 Task: Look for products in the category "Hand Soap" from Saavy Naturals only.
Action: Mouse moved to (757, 288)
Screenshot: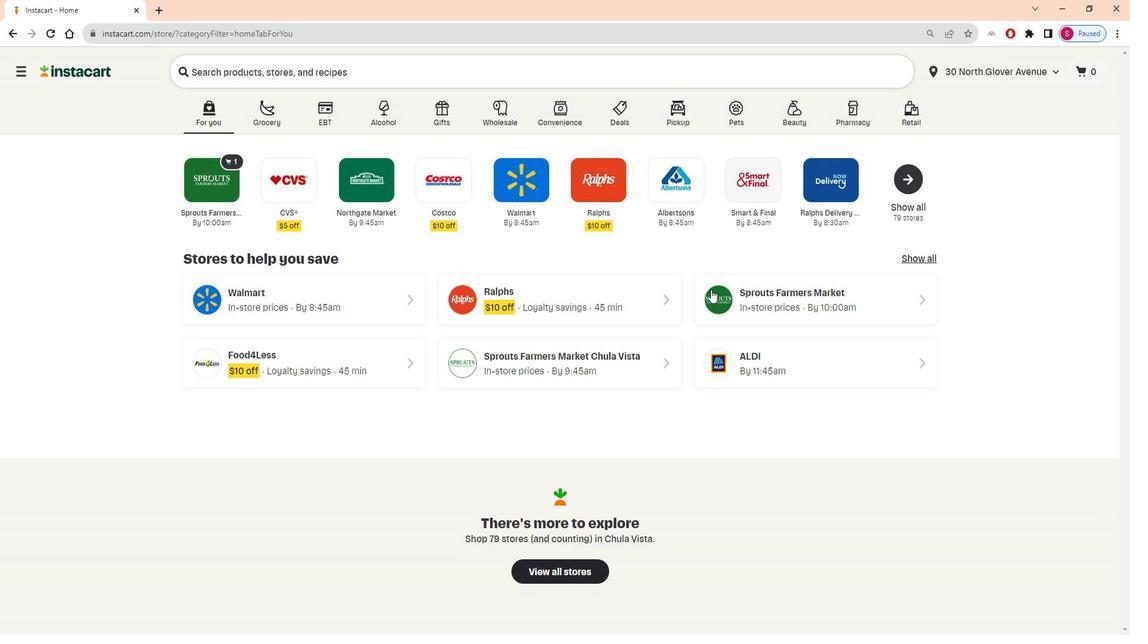 
Action: Mouse pressed left at (757, 288)
Screenshot: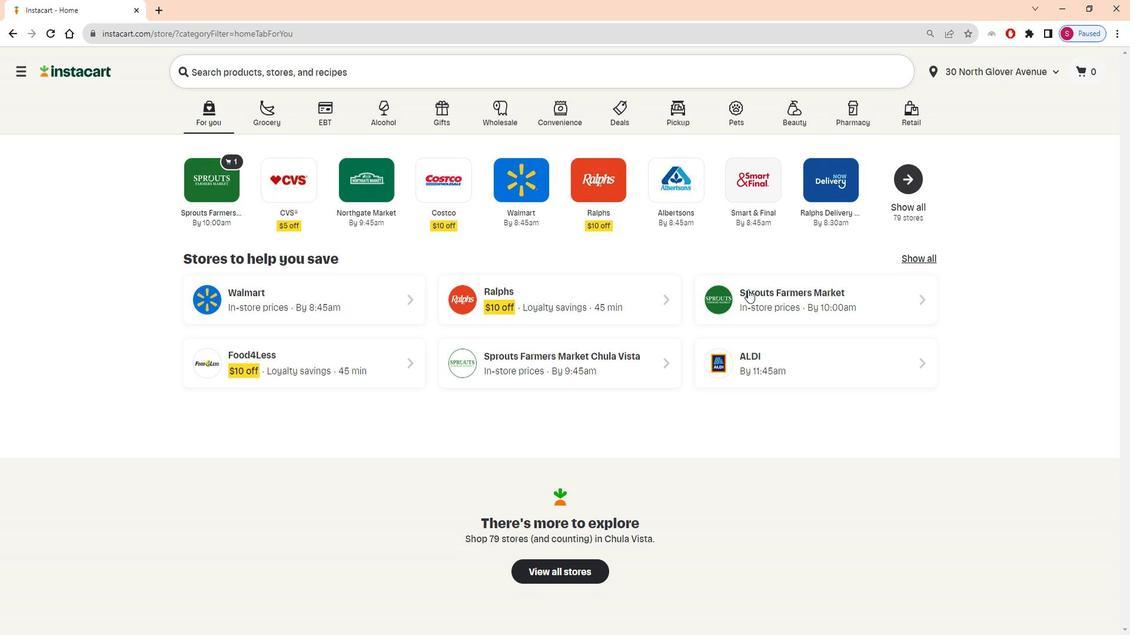 
Action: Mouse moved to (76, 339)
Screenshot: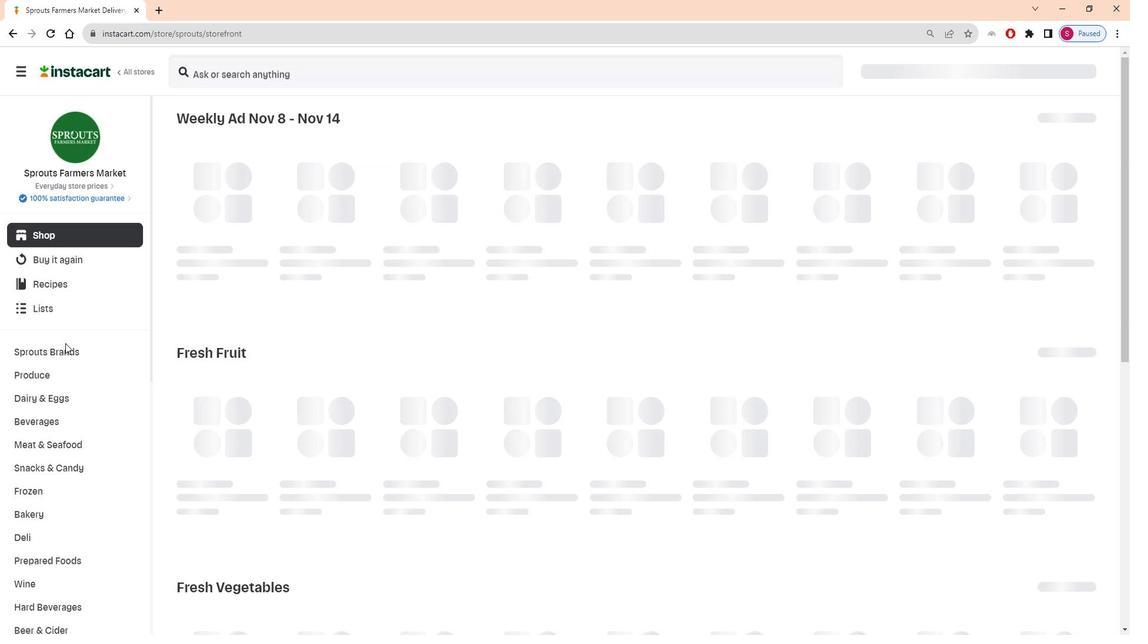 
Action: Mouse scrolled (76, 338) with delta (0, 0)
Screenshot: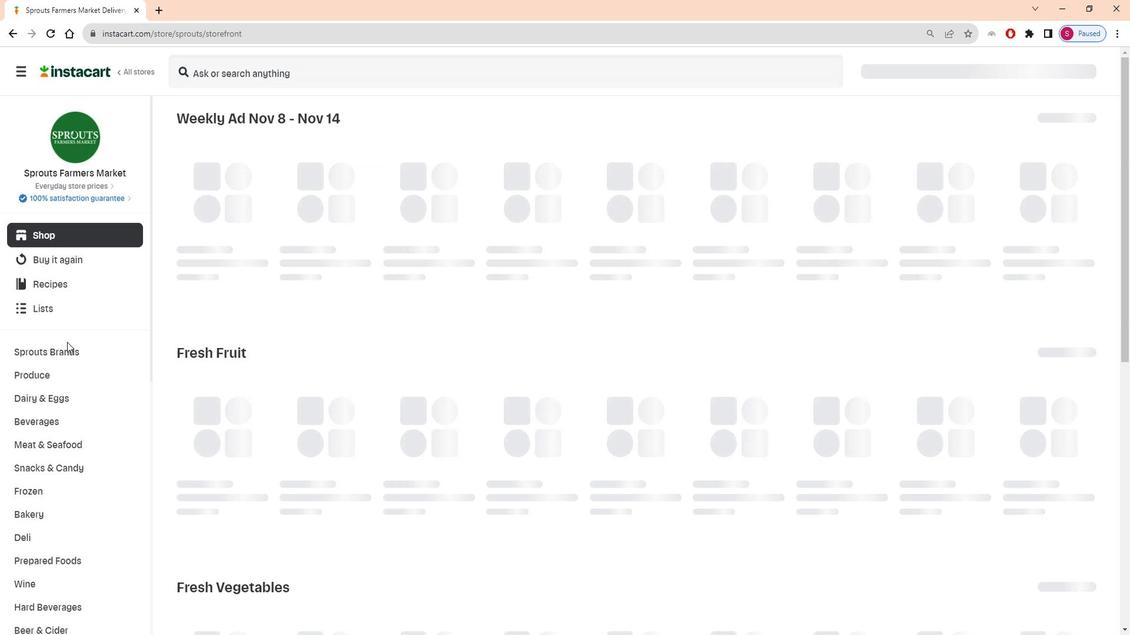 
Action: Mouse moved to (77, 339)
Screenshot: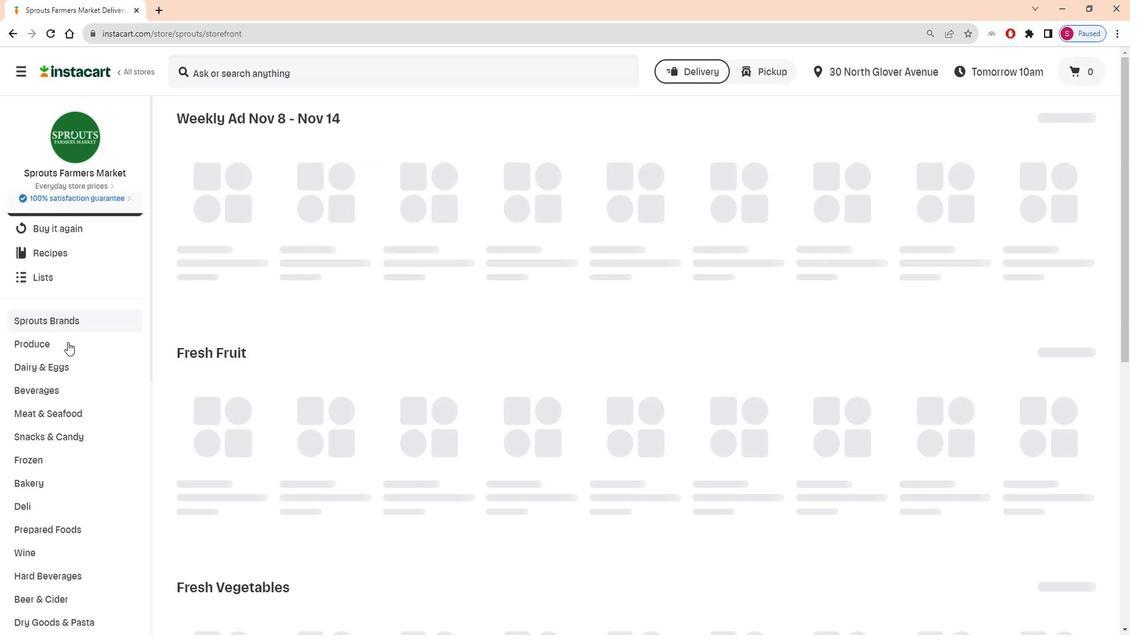 
Action: Mouse scrolled (77, 338) with delta (0, 0)
Screenshot: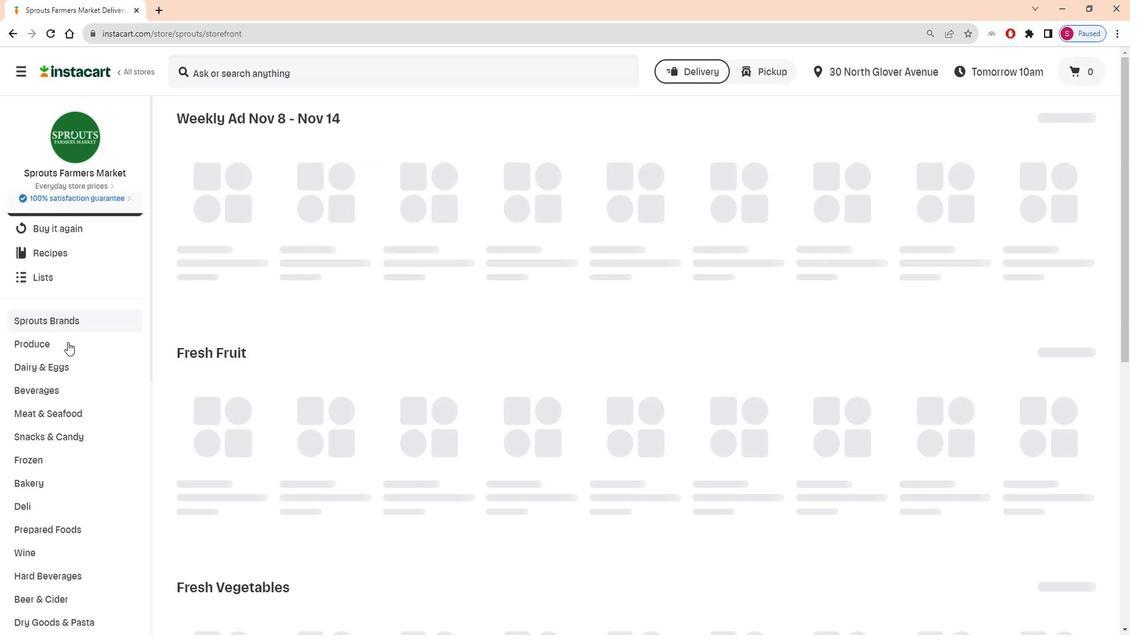 
Action: Mouse moved to (78, 339)
Screenshot: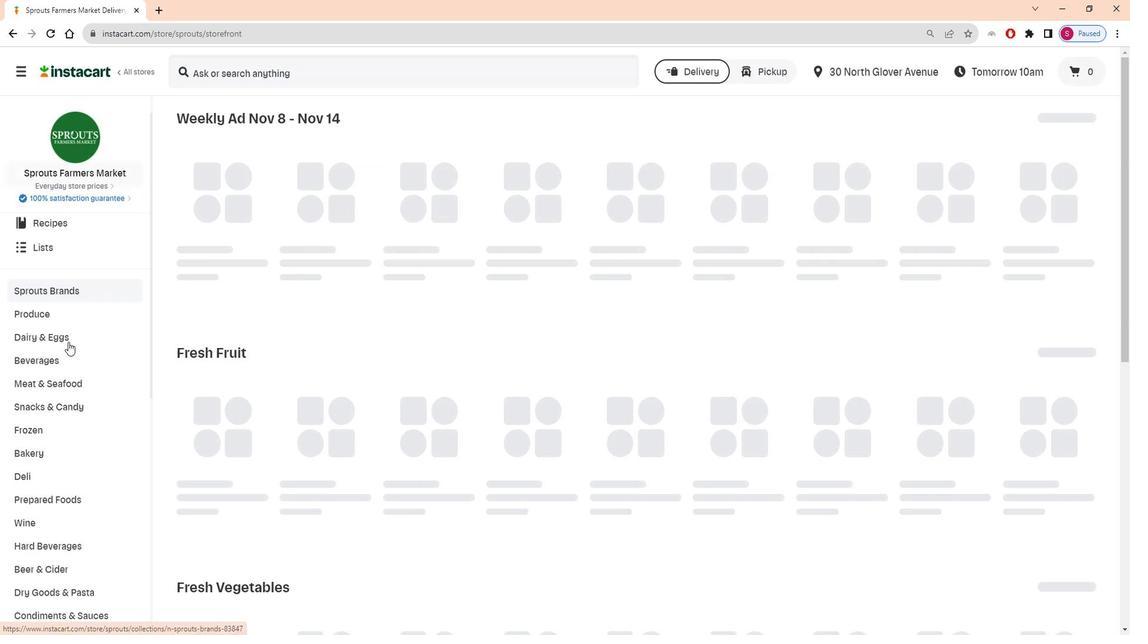 
Action: Mouse scrolled (78, 338) with delta (0, 0)
Screenshot: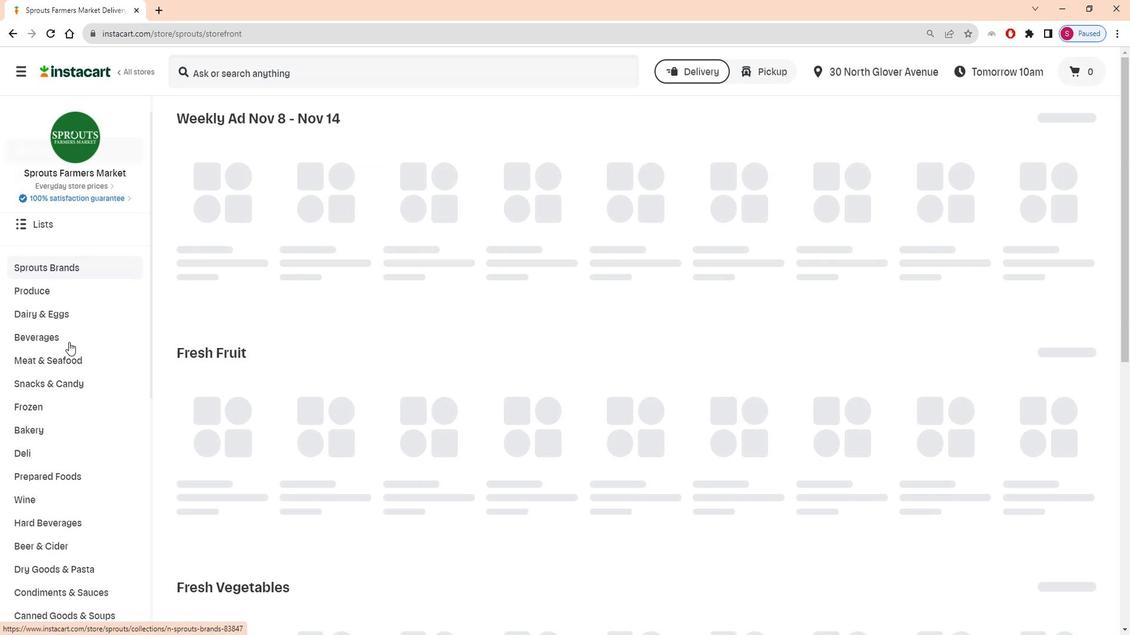 
Action: Mouse moved to (78, 339)
Screenshot: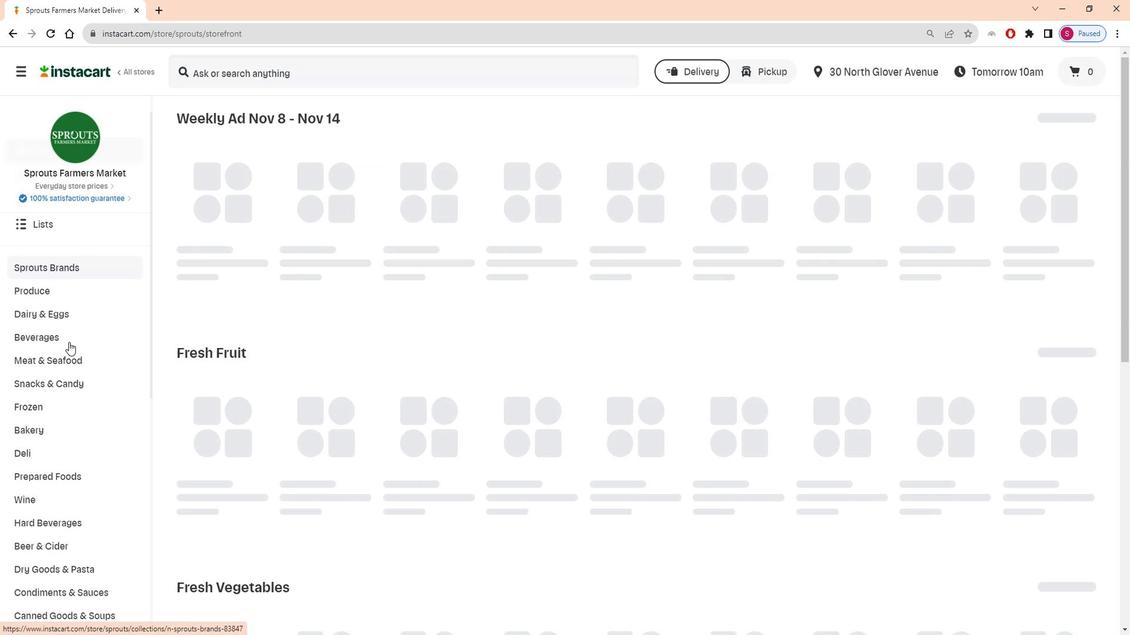 
Action: Mouse scrolled (78, 338) with delta (0, 0)
Screenshot: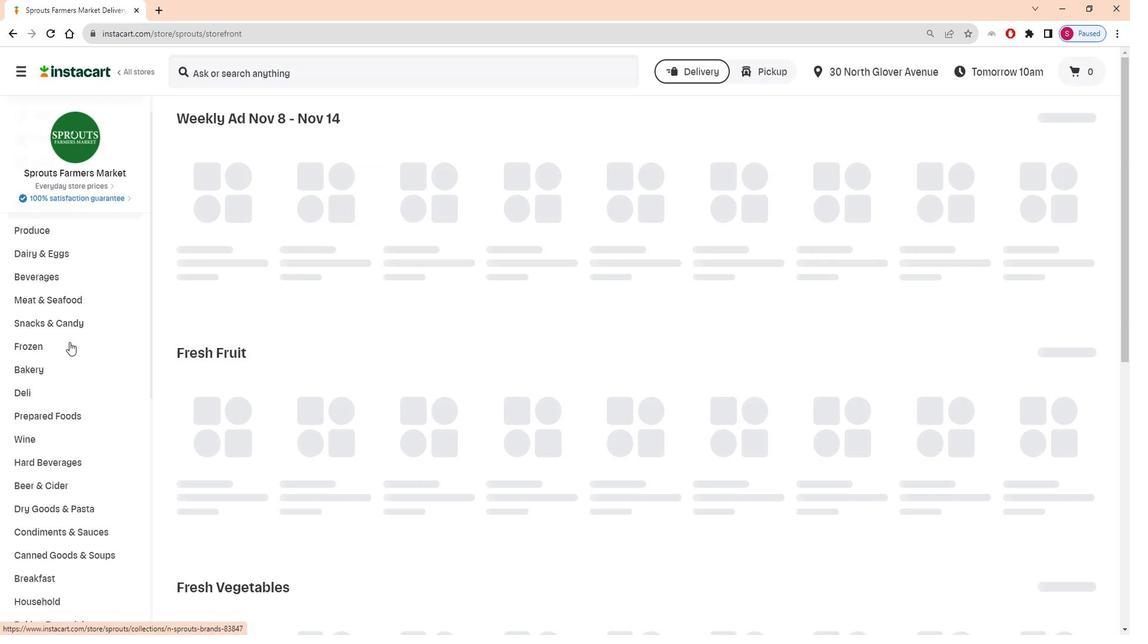 
Action: Mouse moved to (79, 339)
Screenshot: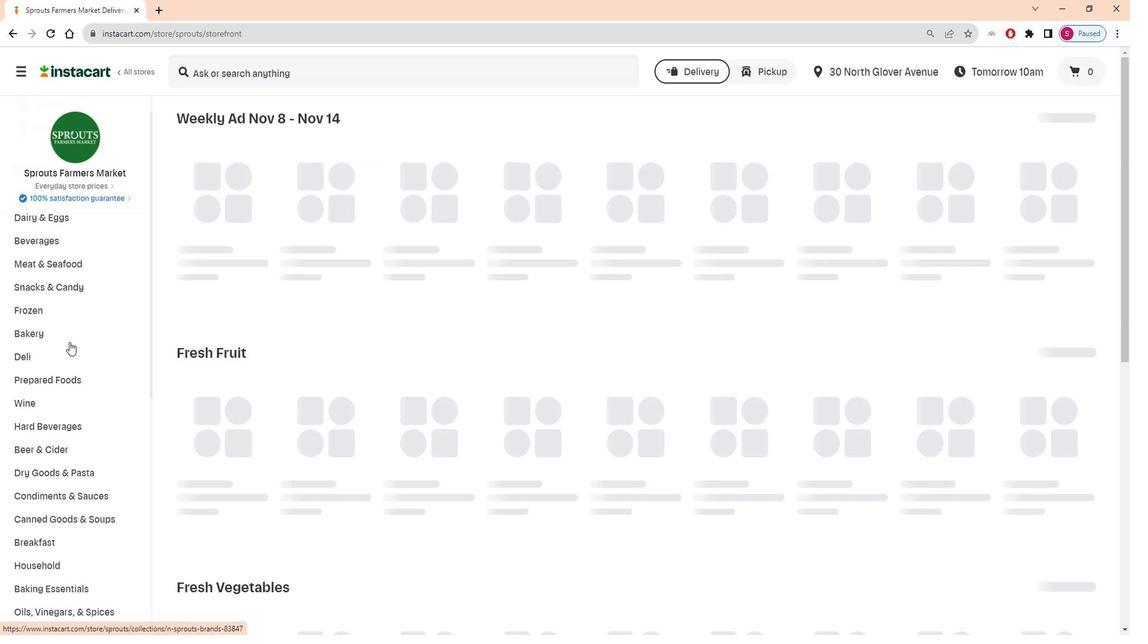 
Action: Mouse scrolled (79, 338) with delta (0, 0)
Screenshot: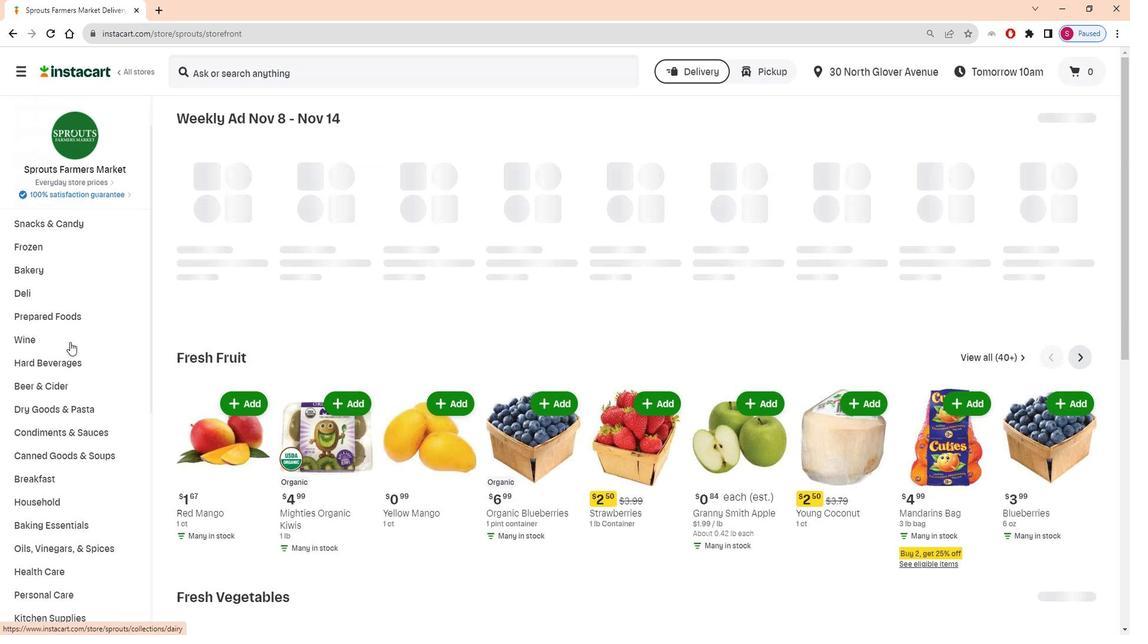 
Action: Mouse moved to (81, 340)
Screenshot: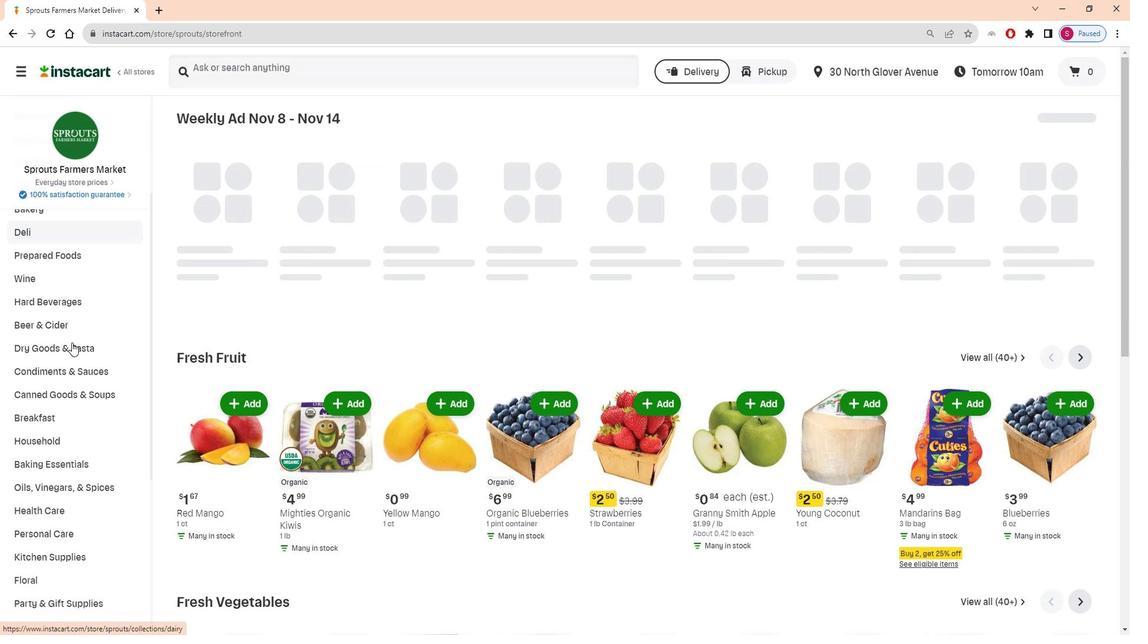 
Action: Mouse scrolled (81, 339) with delta (0, 0)
Screenshot: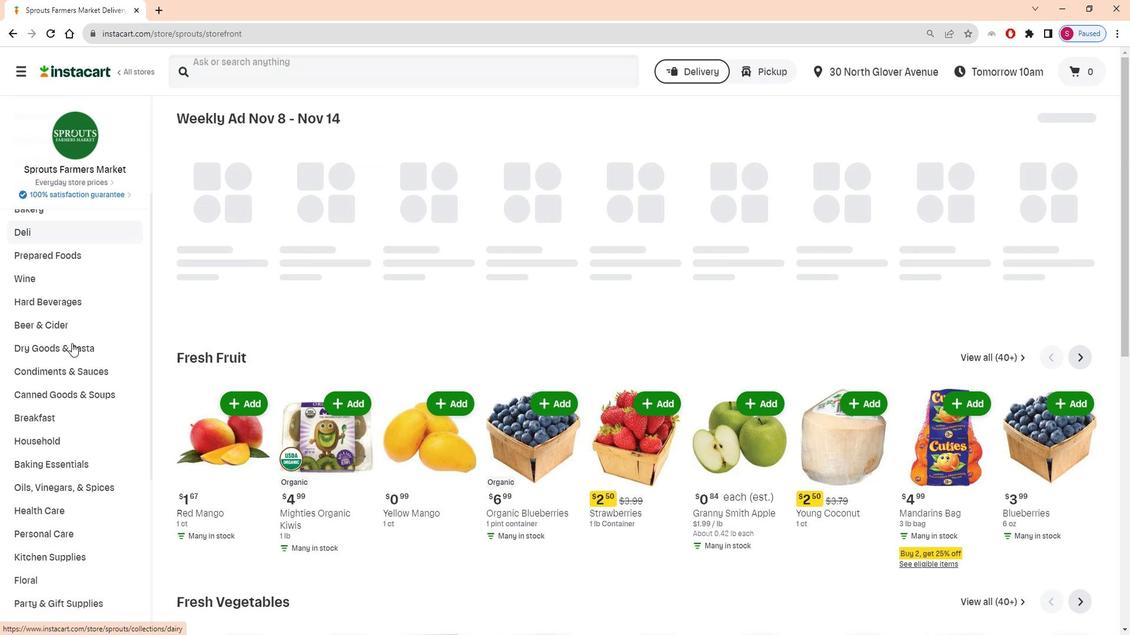
Action: Mouse moved to (74, 468)
Screenshot: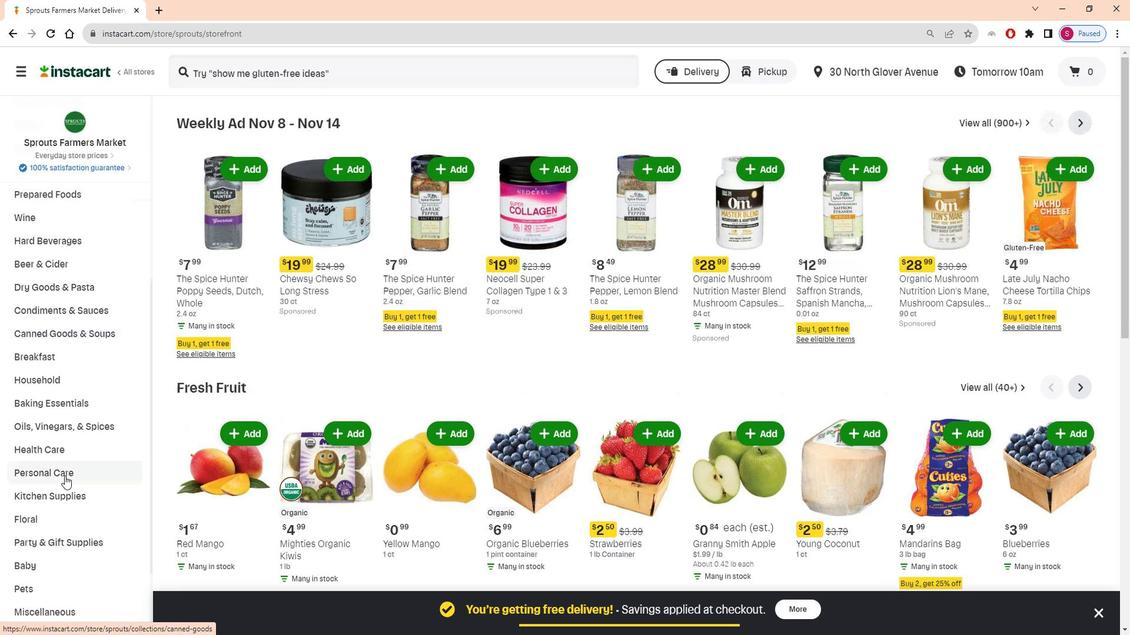 
Action: Mouse pressed left at (74, 468)
Screenshot: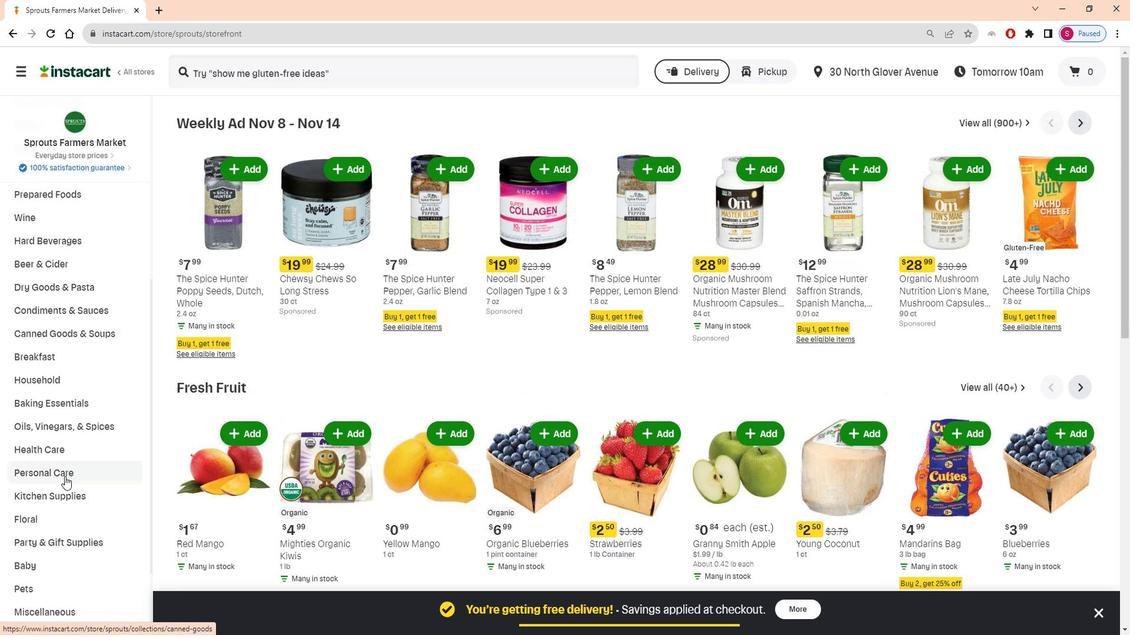 
Action: Mouse moved to (298, 161)
Screenshot: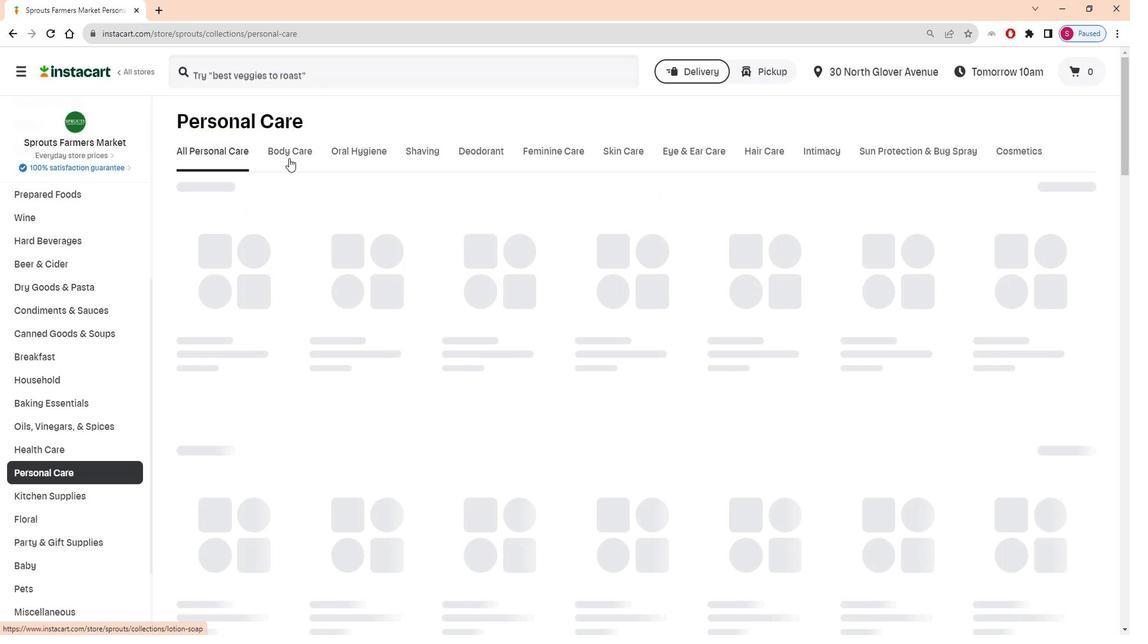 
Action: Mouse pressed left at (298, 161)
Screenshot: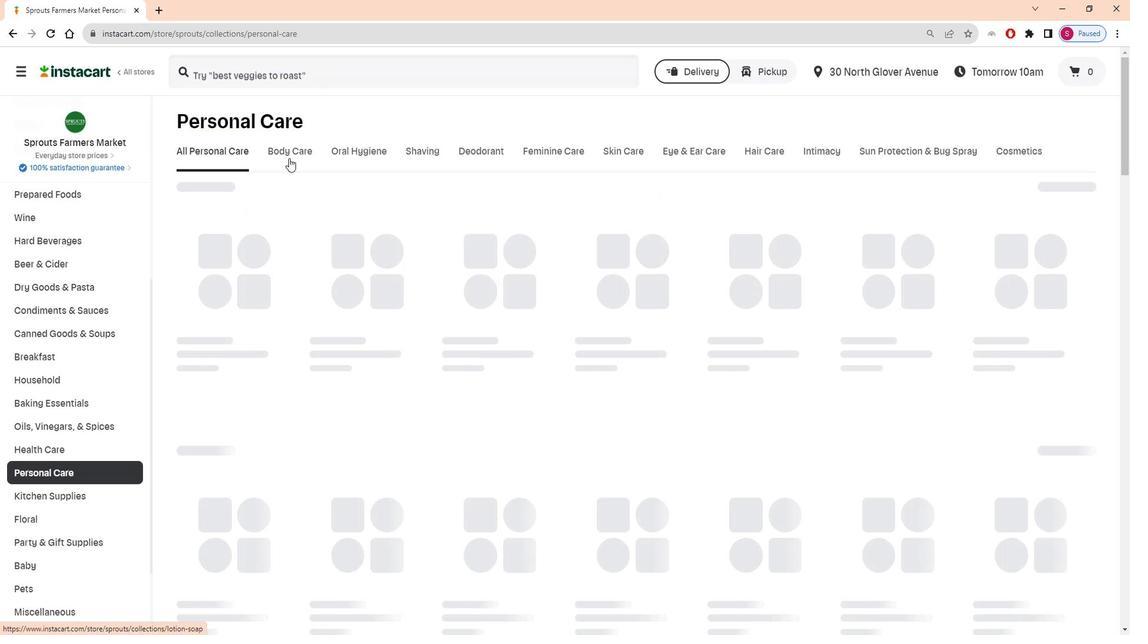 
Action: Mouse moved to (387, 193)
Screenshot: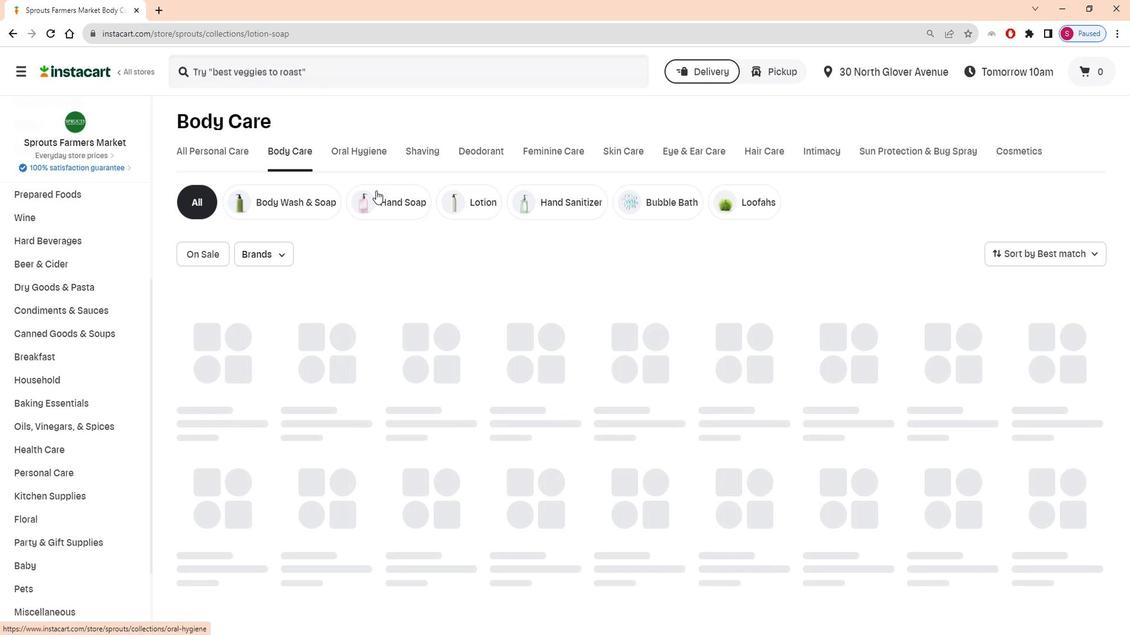 
Action: Mouse pressed left at (387, 193)
Screenshot: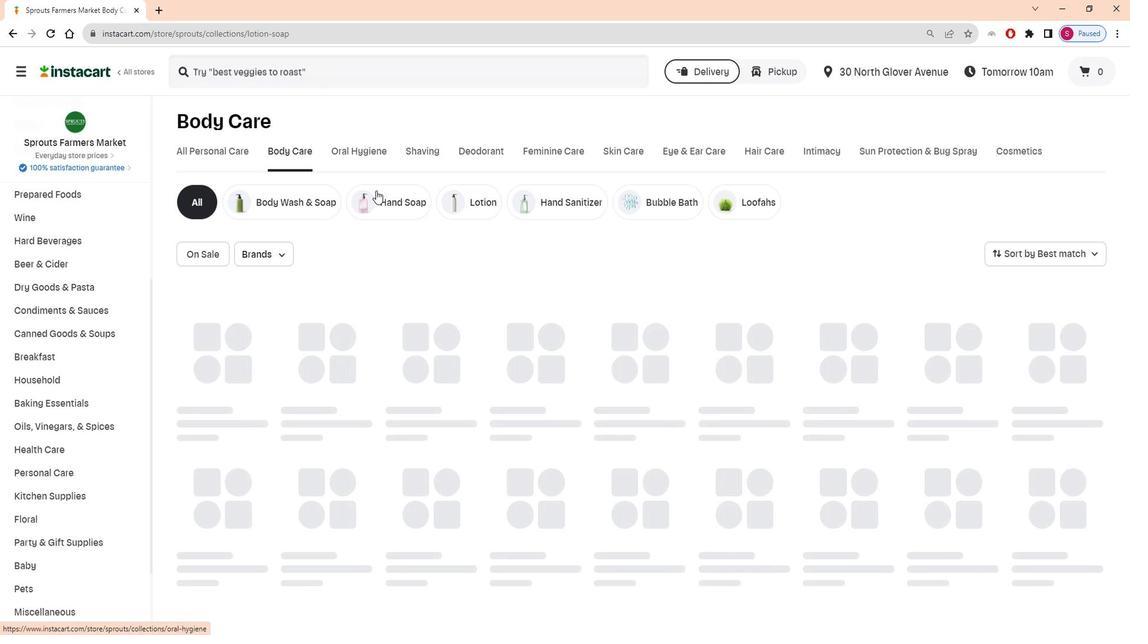 
Action: Mouse moved to (293, 249)
Screenshot: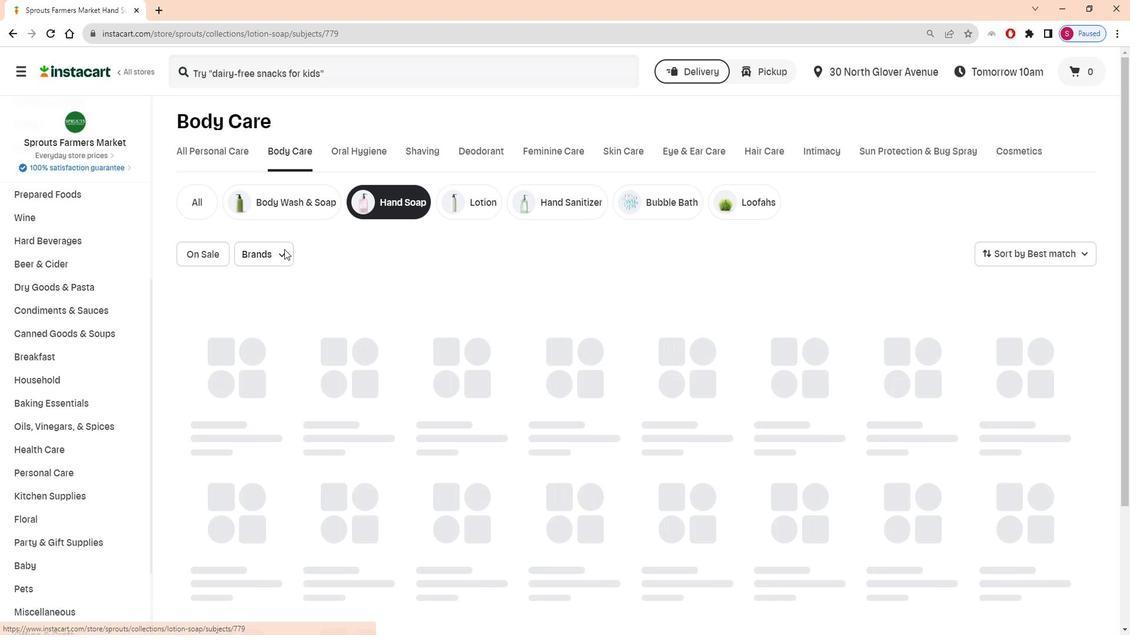 
Action: Mouse pressed left at (293, 249)
Screenshot: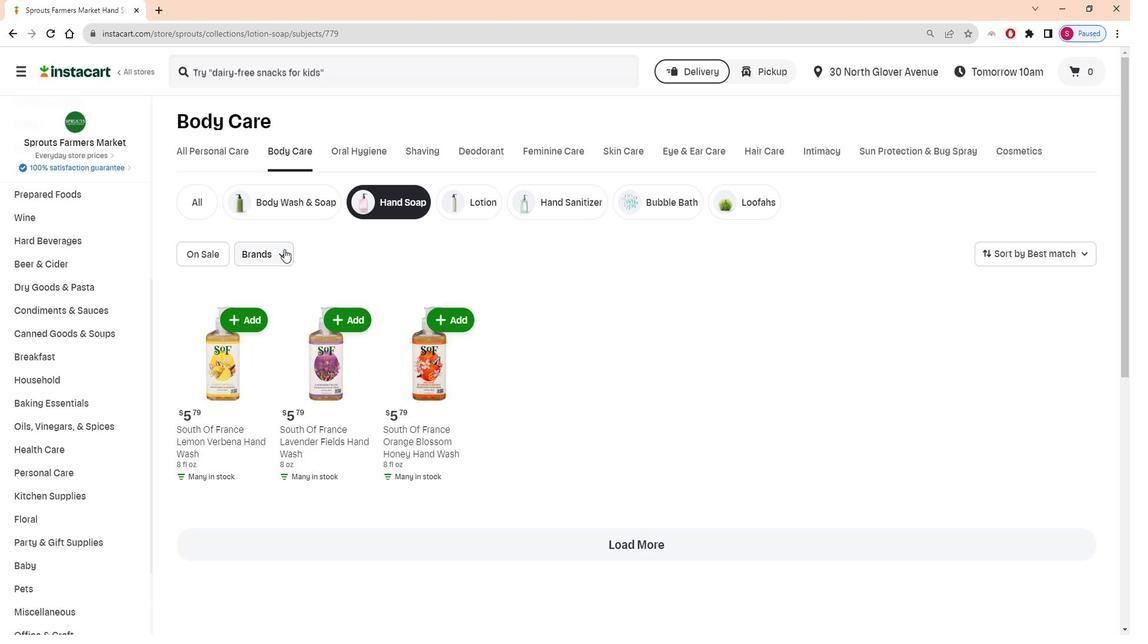 
Action: Mouse moved to (349, 303)
Screenshot: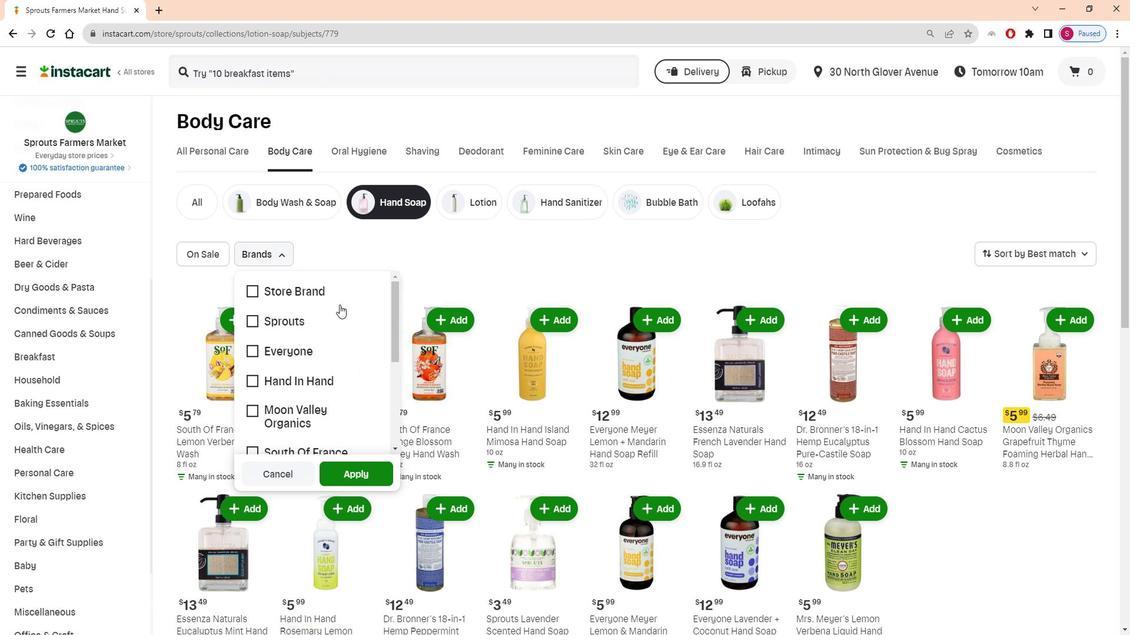 
Action: Mouse scrolled (349, 303) with delta (0, 0)
Screenshot: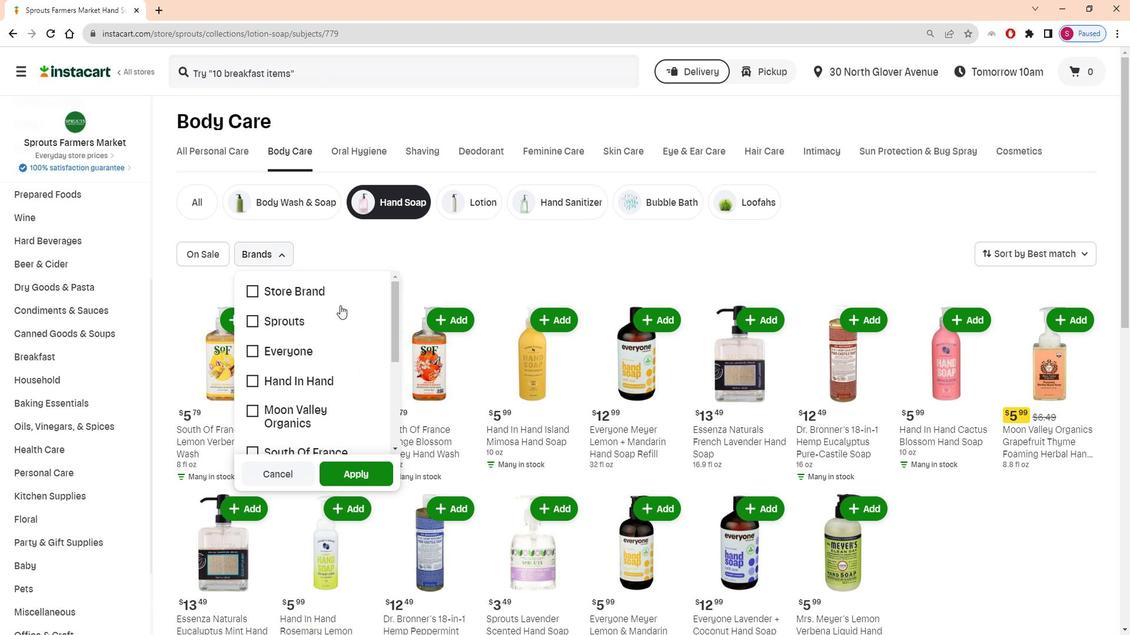 
Action: Mouse scrolled (349, 303) with delta (0, 0)
Screenshot: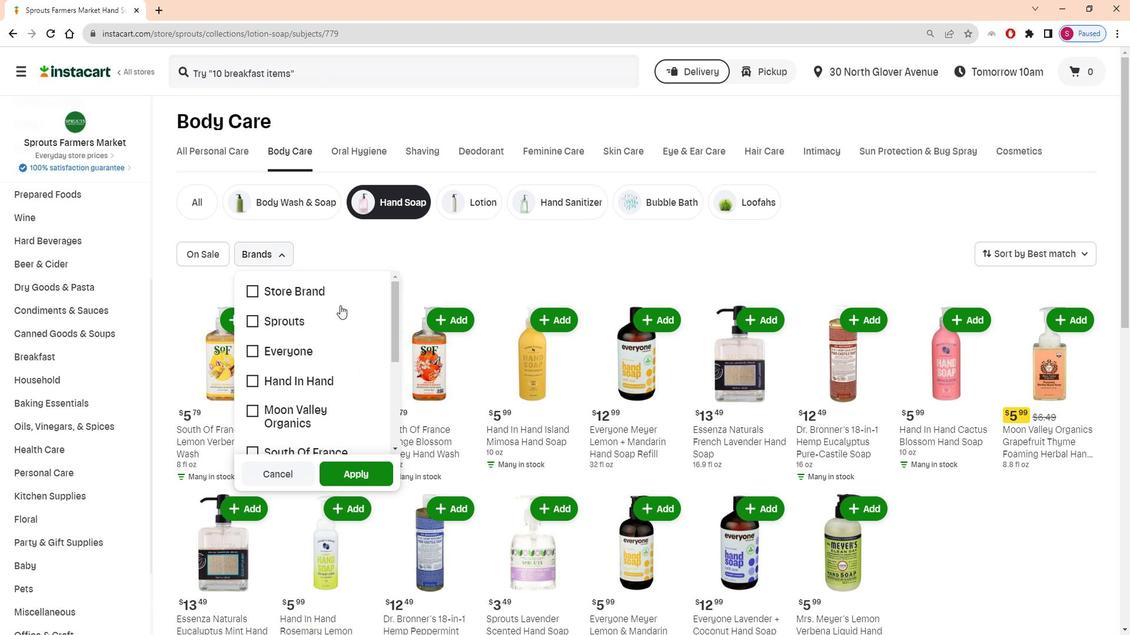 
Action: Mouse moved to (349, 303)
Screenshot: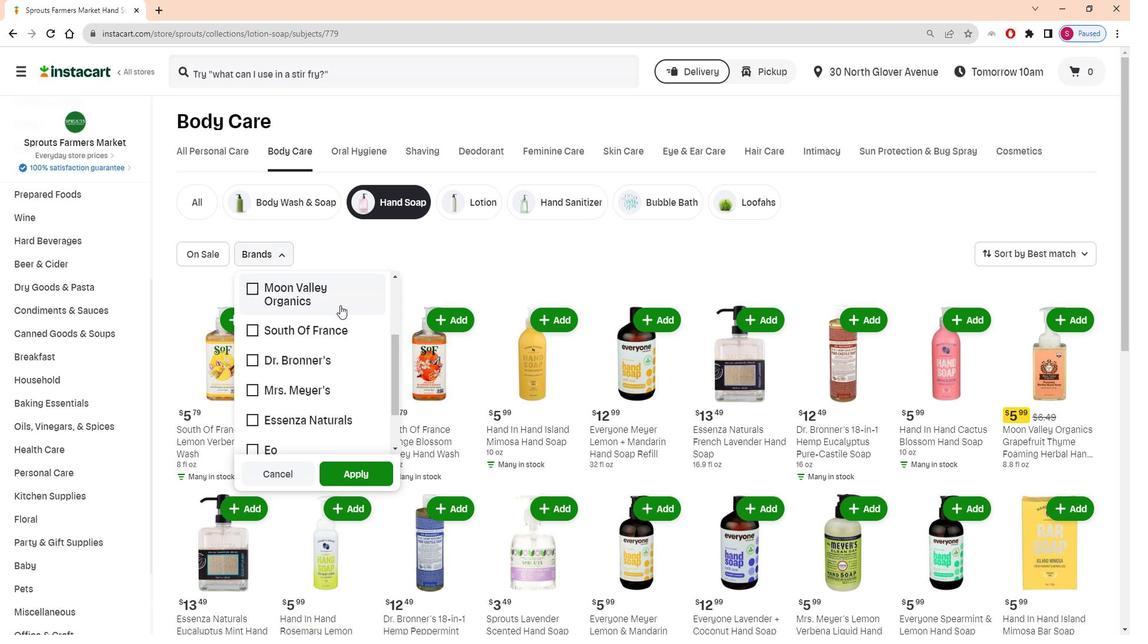 
Action: Mouse scrolled (349, 303) with delta (0, 0)
Screenshot: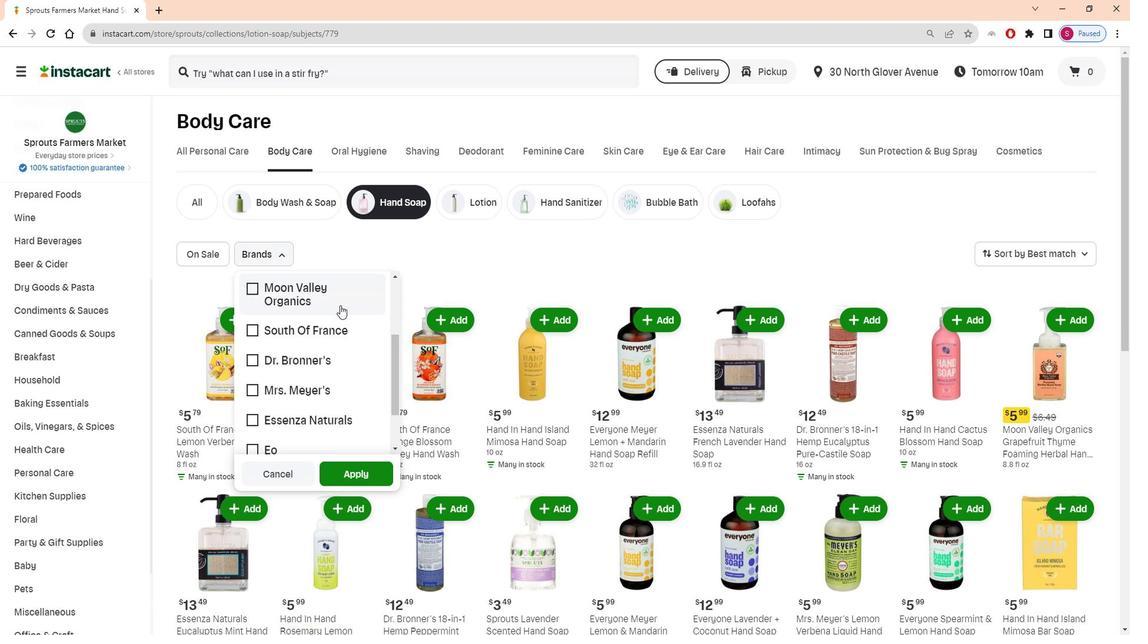 
Action: Mouse scrolled (349, 303) with delta (0, 0)
Screenshot: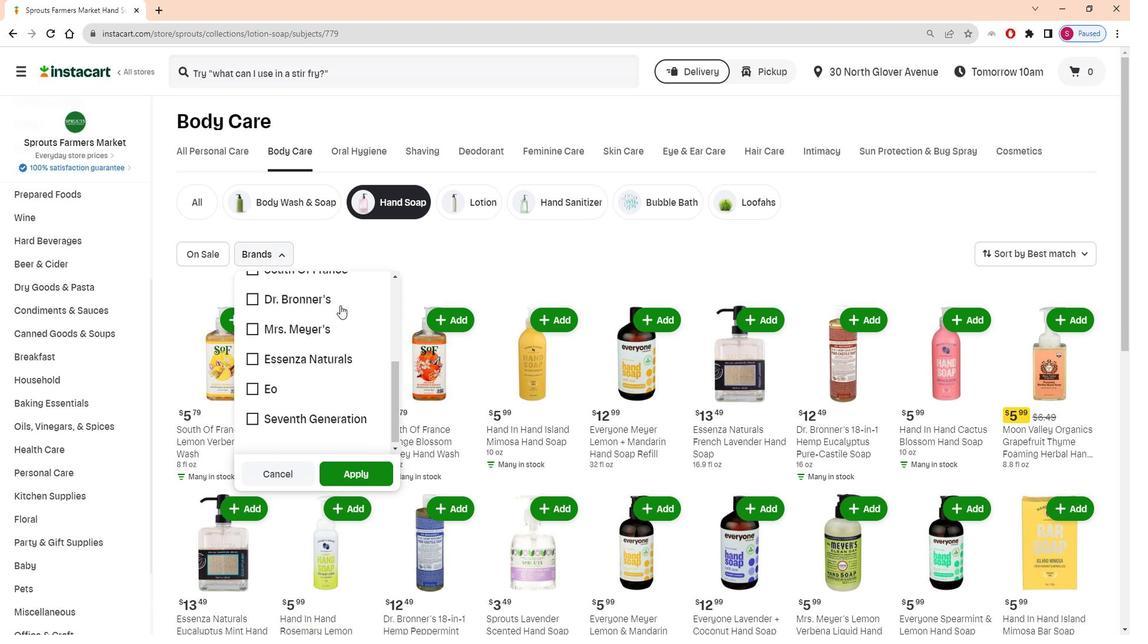 
Action: Mouse moved to (350, 303)
Screenshot: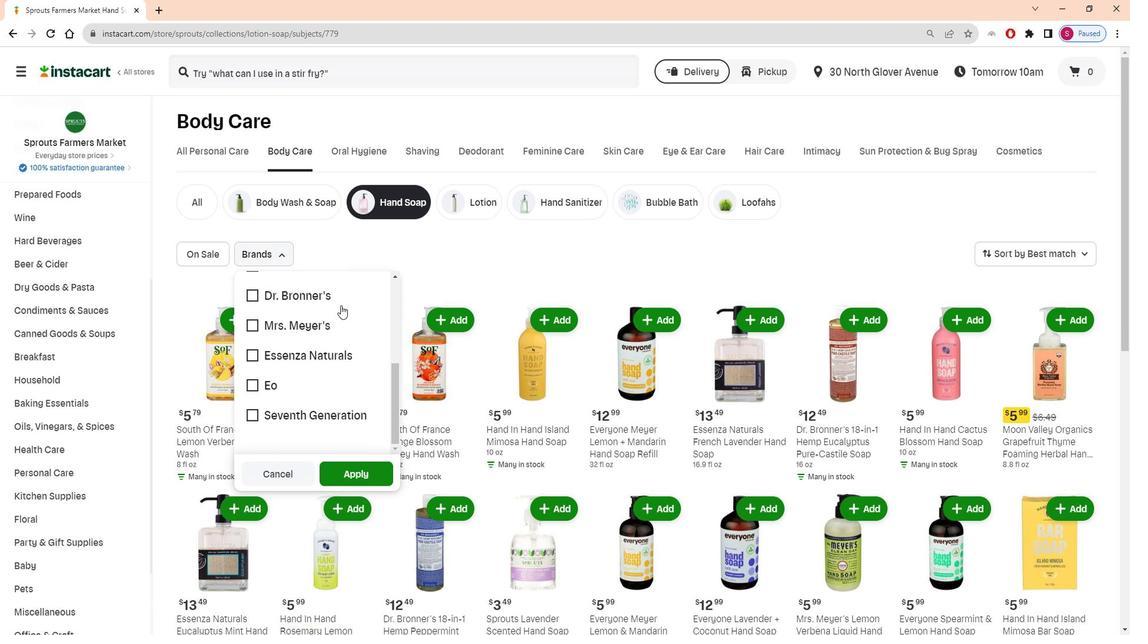 
